 Task: Look for products in the category "Nutritional Oils" from Nature's Way only.
Action: Mouse moved to (254, 121)
Screenshot: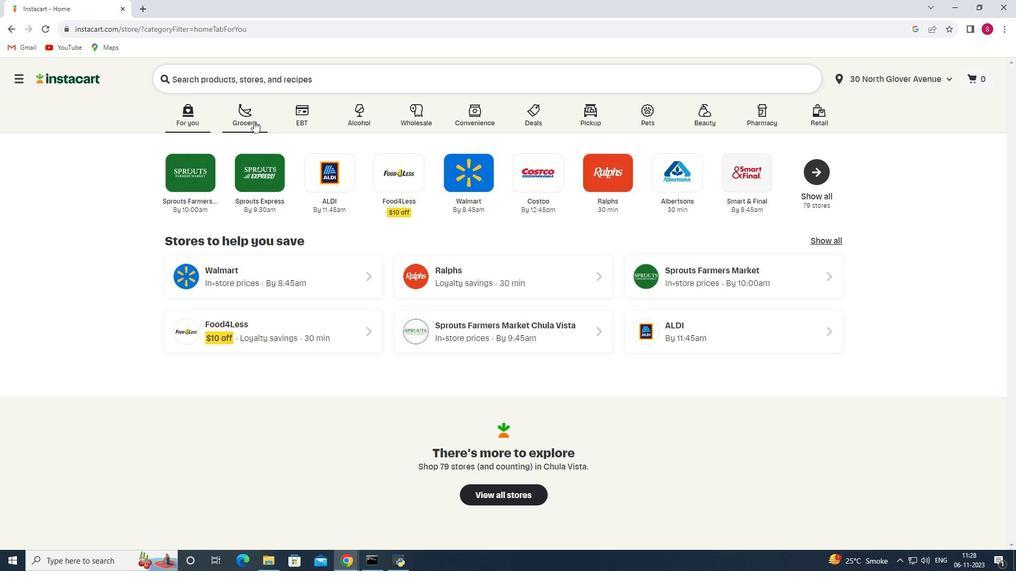 
Action: Mouse pressed left at (254, 121)
Screenshot: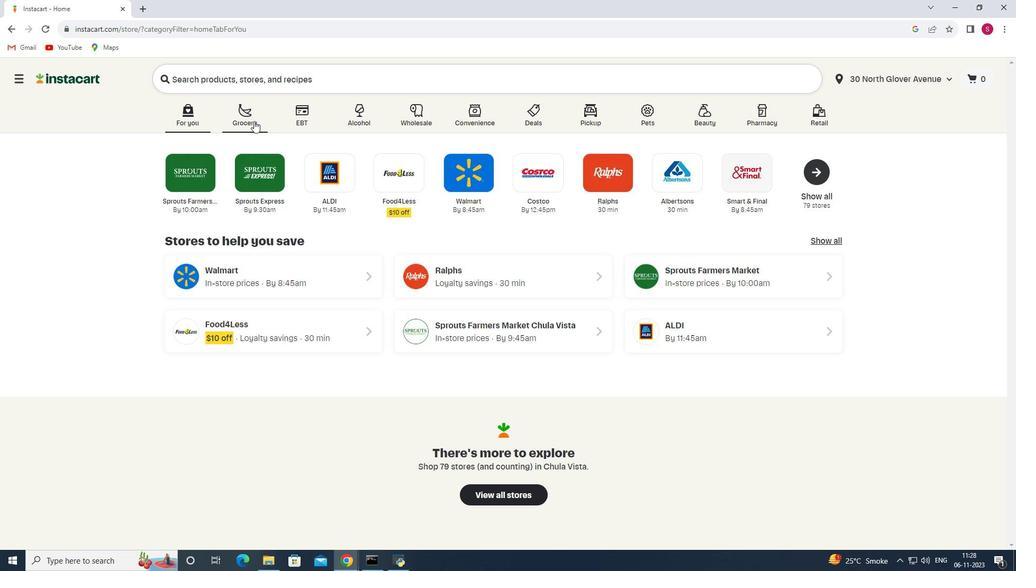 
Action: Mouse moved to (254, 300)
Screenshot: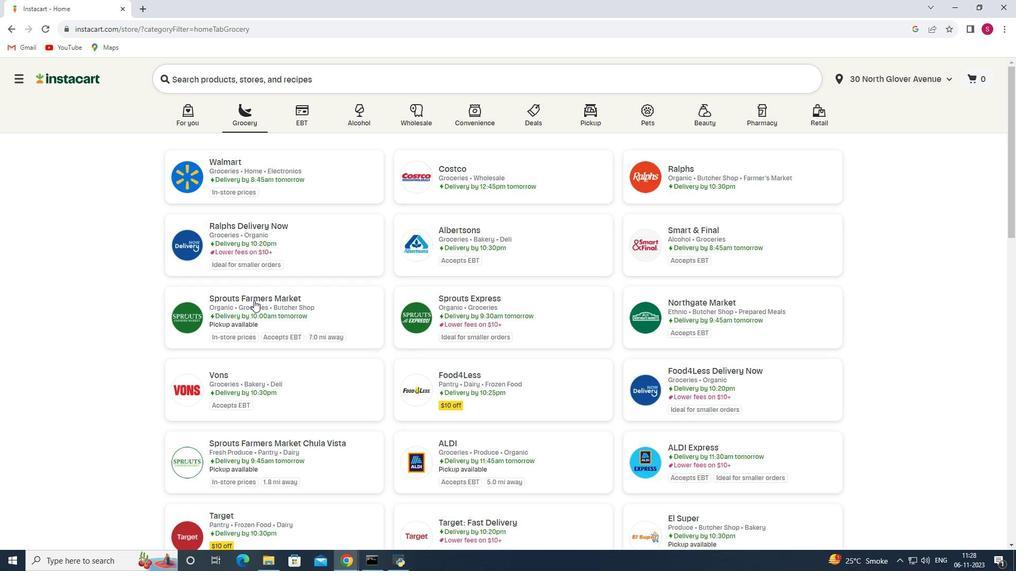 
Action: Mouse pressed left at (254, 300)
Screenshot: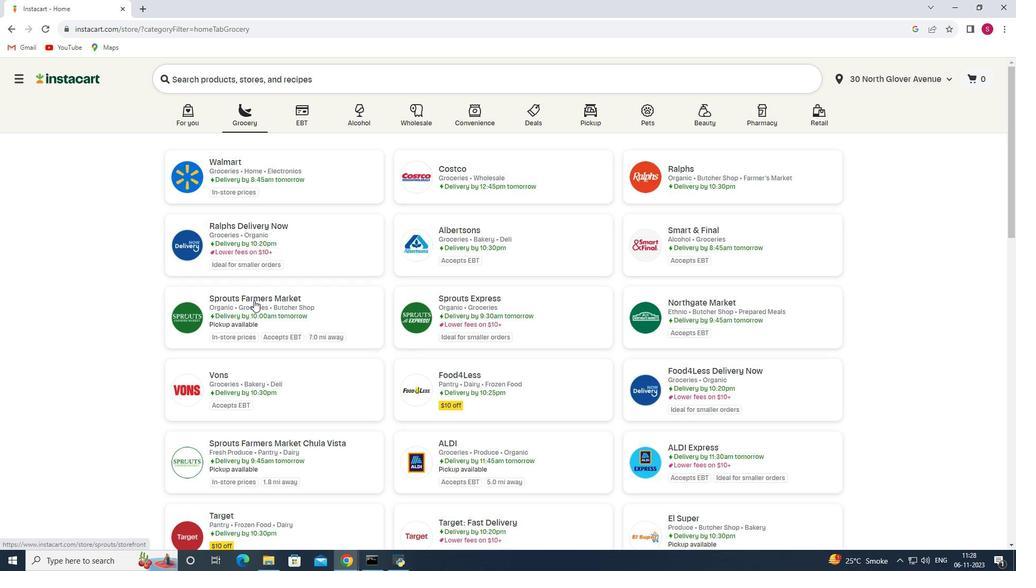 
Action: Mouse moved to (63, 329)
Screenshot: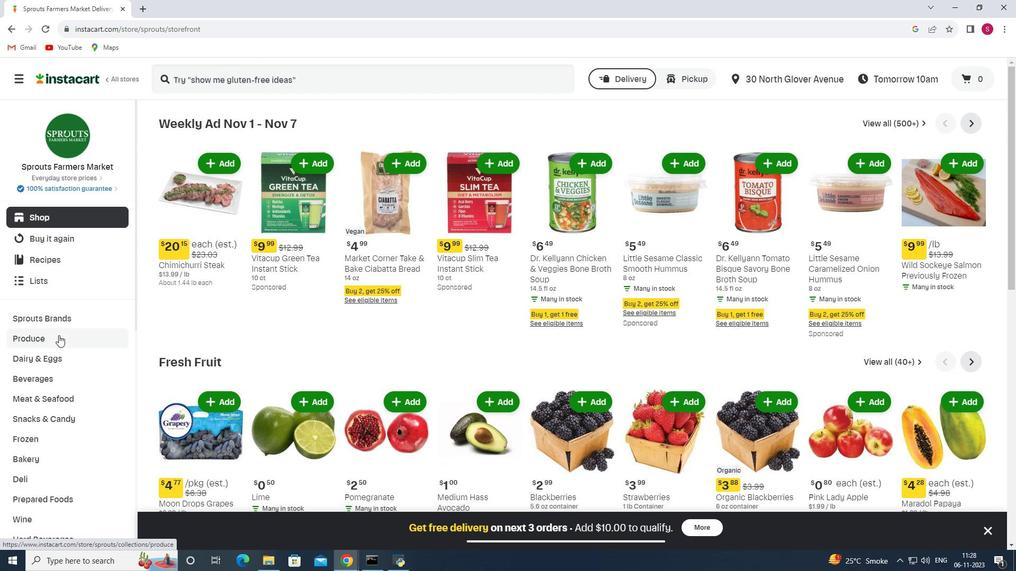 
Action: Mouse scrolled (63, 329) with delta (0, 0)
Screenshot: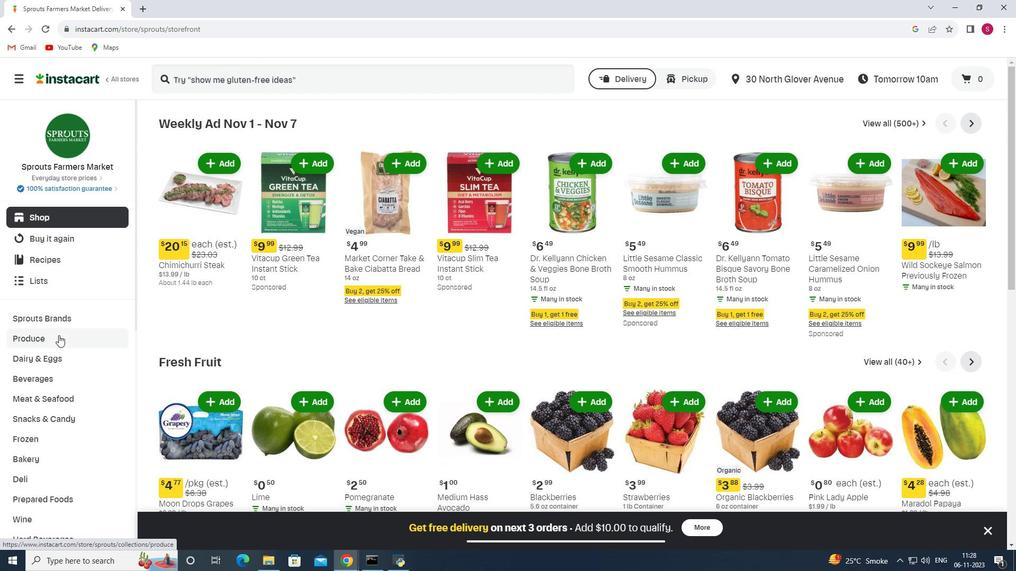 
Action: Mouse moved to (58, 335)
Screenshot: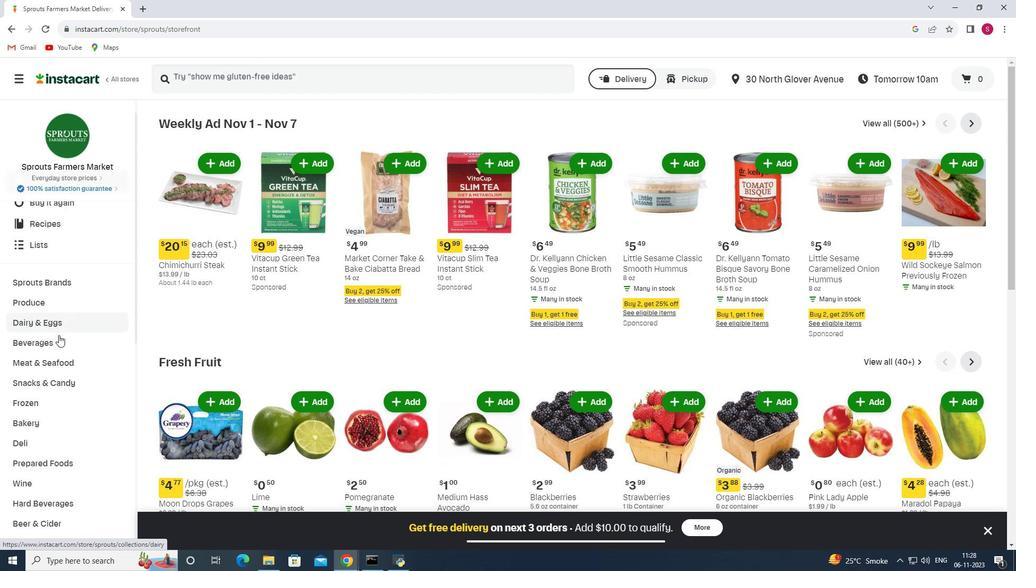 
Action: Mouse scrolled (58, 335) with delta (0, 0)
Screenshot: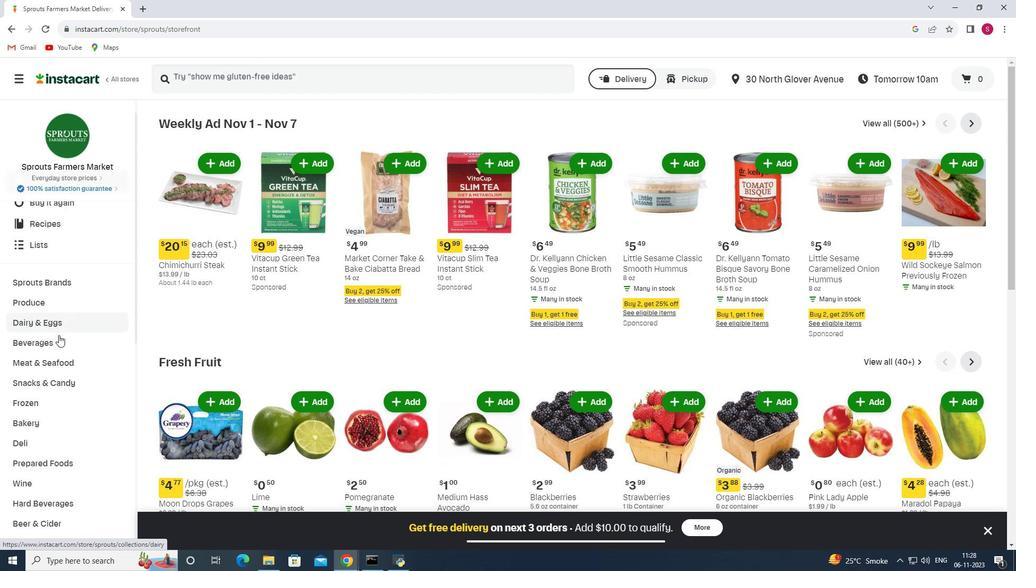 
Action: Mouse moved to (58, 335)
Screenshot: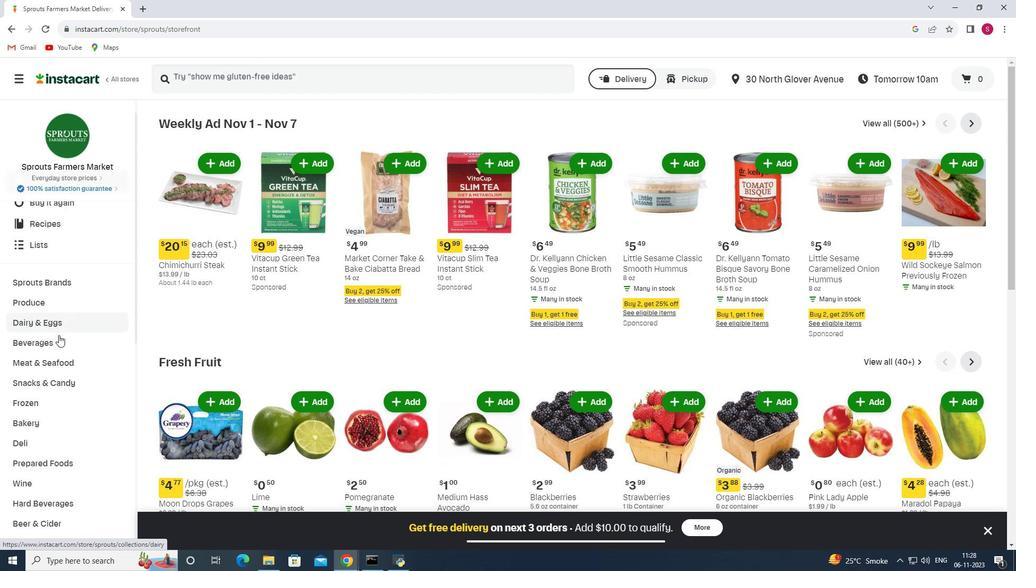 
Action: Mouse scrolled (58, 335) with delta (0, 0)
Screenshot: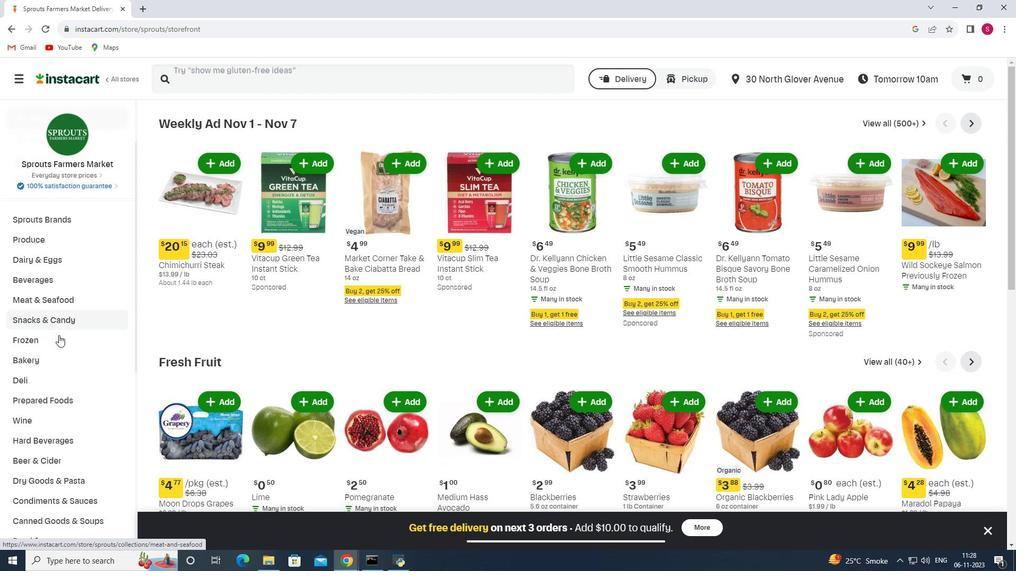 
Action: Mouse moved to (49, 340)
Screenshot: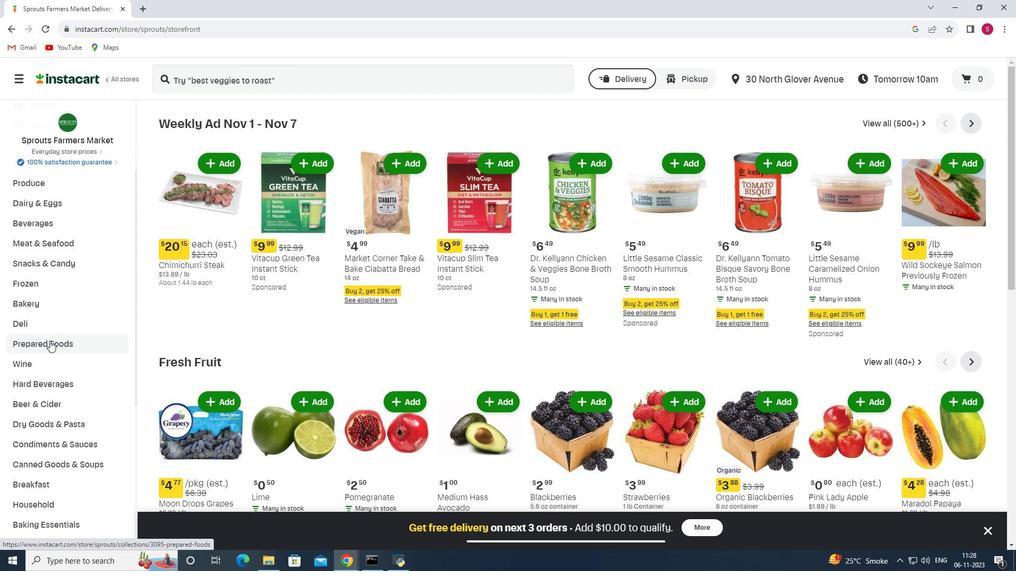 
Action: Mouse scrolled (49, 340) with delta (0, 0)
Screenshot: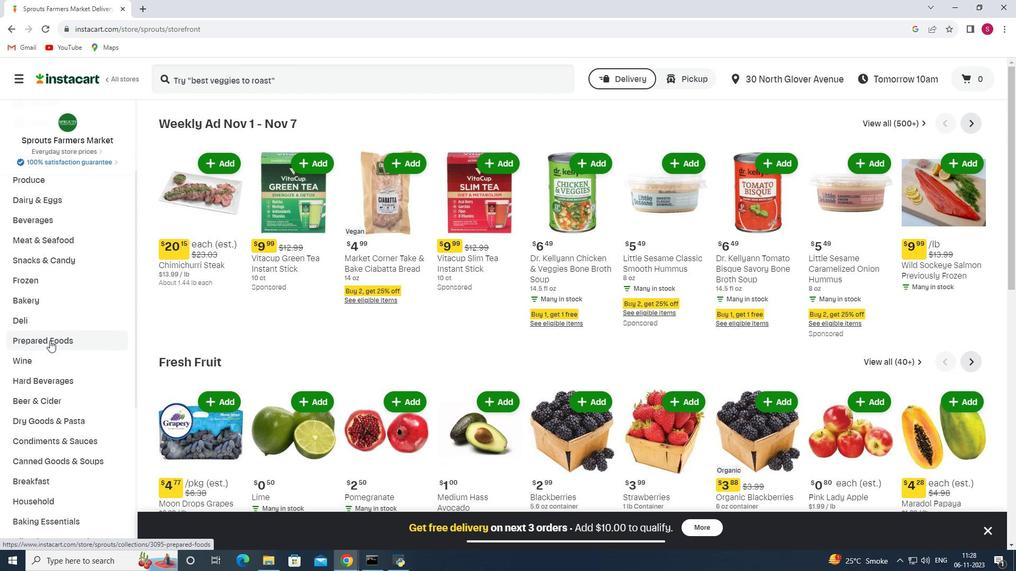 
Action: Mouse scrolled (49, 340) with delta (0, 0)
Screenshot: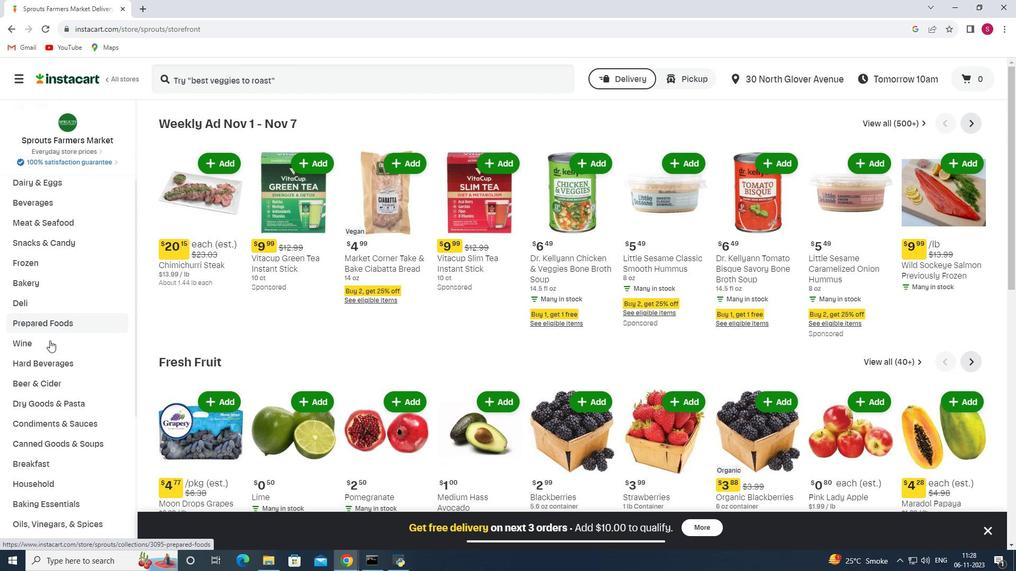 
Action: Mouse moved to (49, 360)
Screenshot: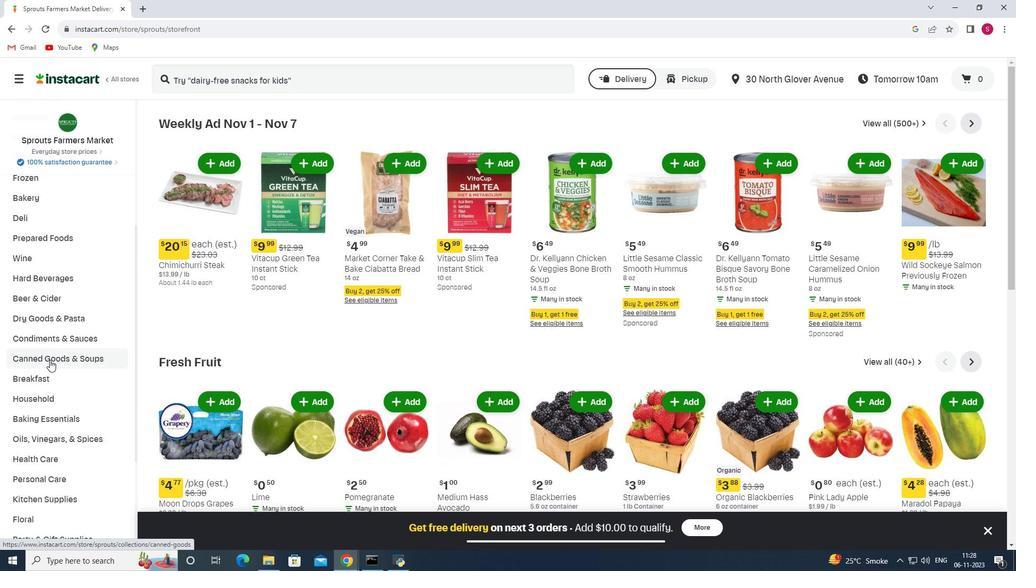 
Action: Mouse scrolled (49, 360) with delta (0, 0)
Screenshot: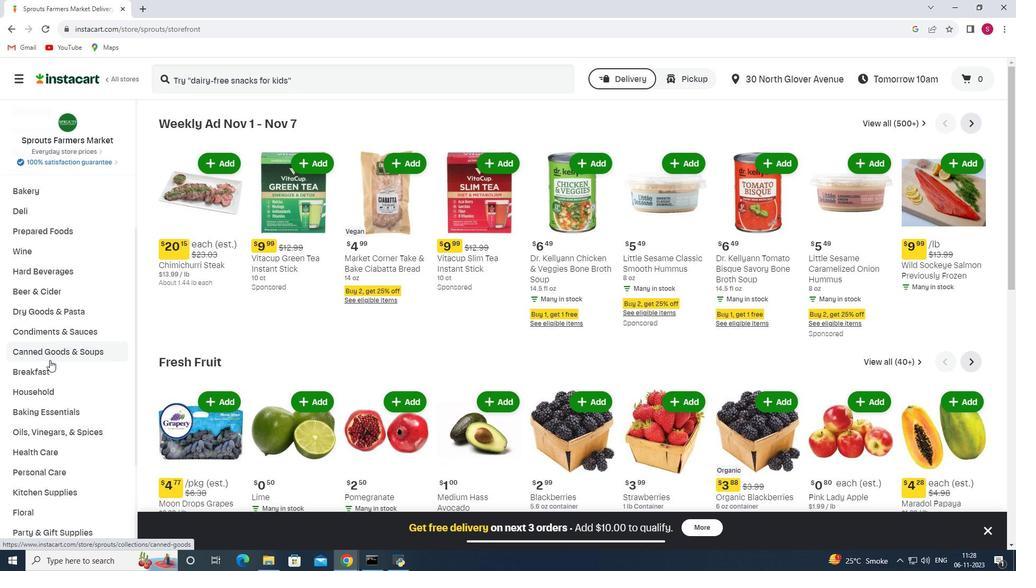 
Action: Mouse moved to (45, 407)
Screenshot: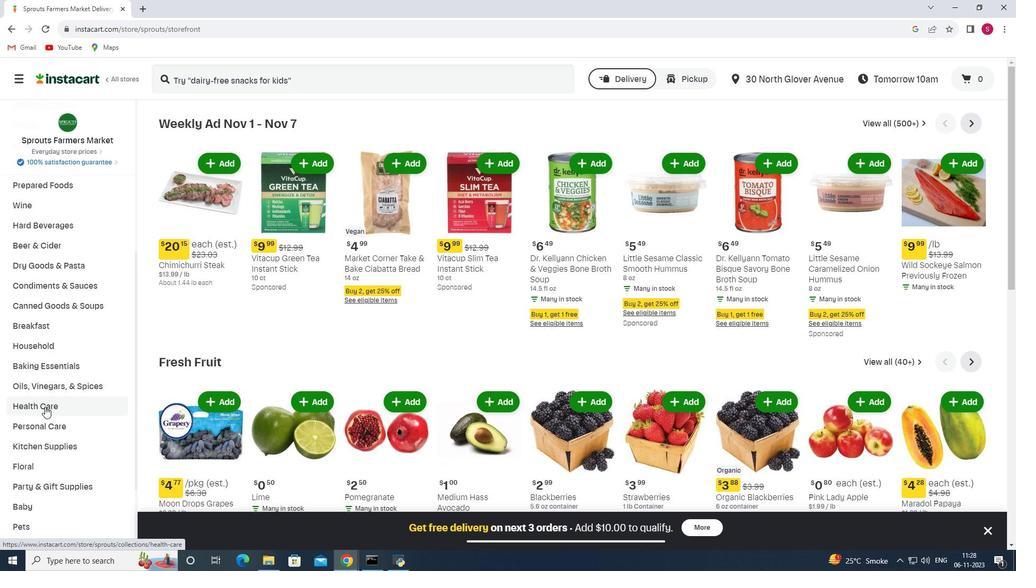 
Action: Mouse pressed left at (45, 407)
Screenshot: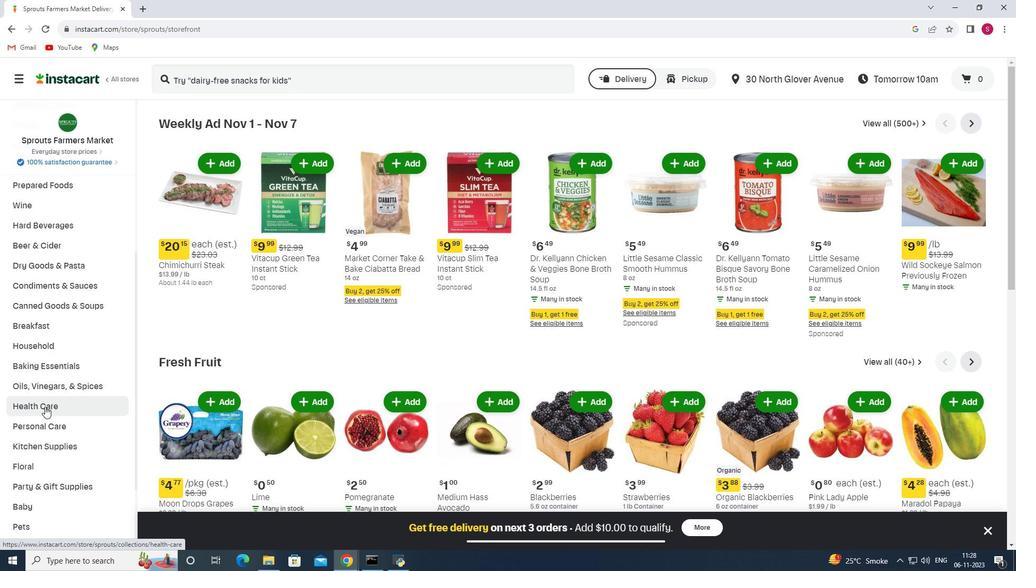 
Action: Mouse moved to (394, 145)
Screenshot: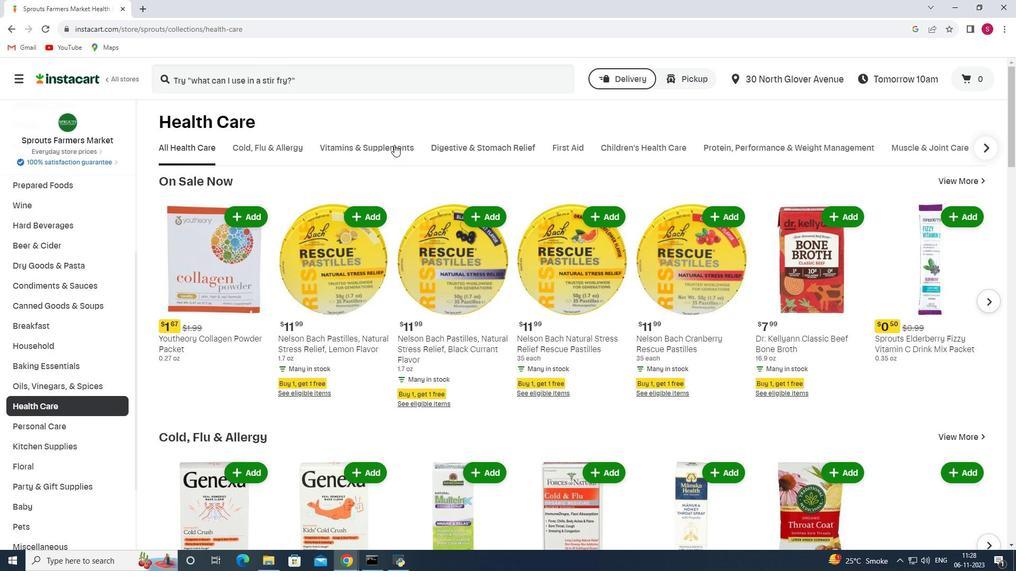 
Action: Mouse pressed left at (394, 145)
Screenshot: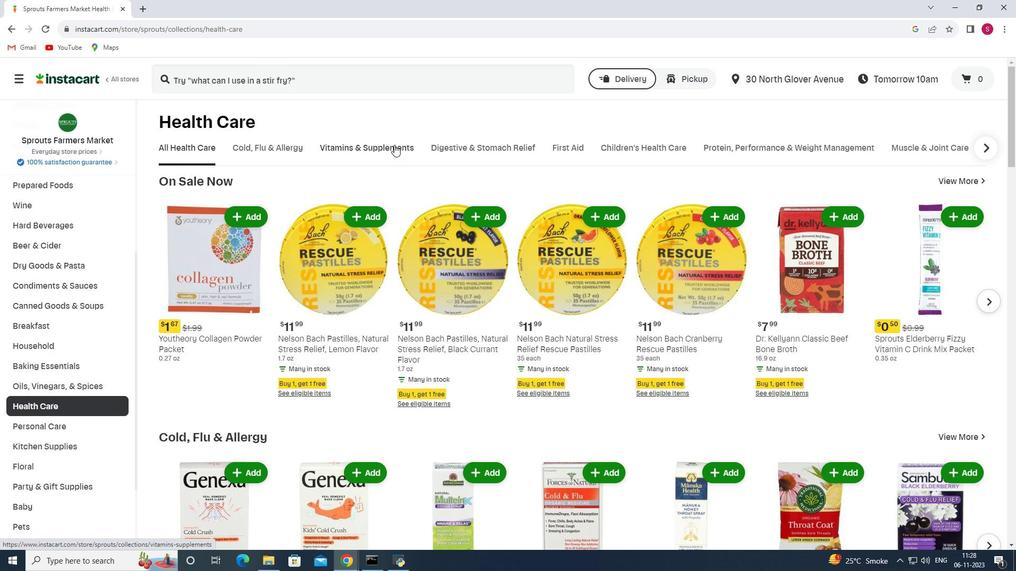 
Action: Mouse moved to (745, 190)
Screenshot: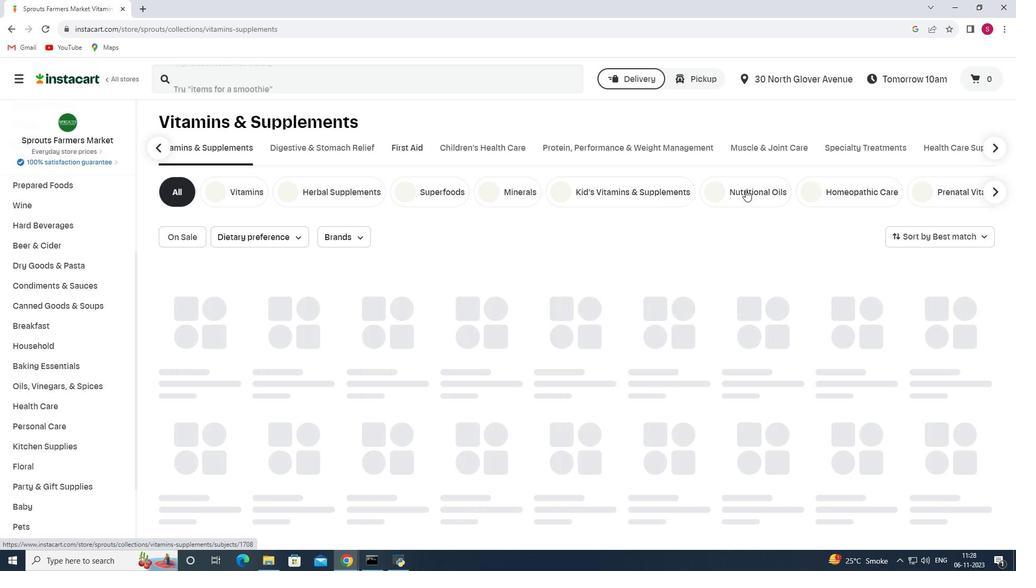 
Action: Mouse pressed left at (745, 190)
Screenshot: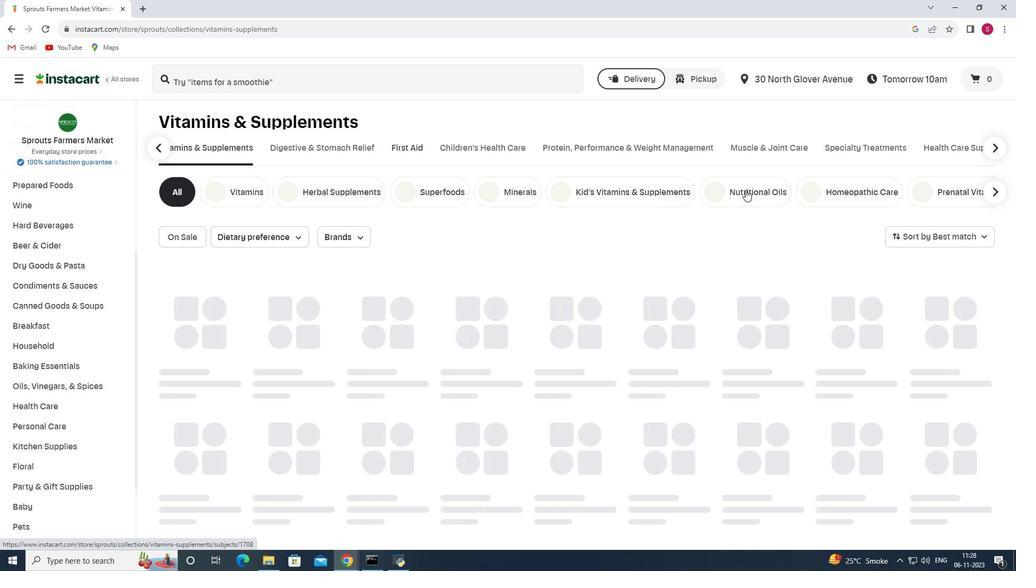 
Action: Mouse moved to (255, 238)
Screenshot: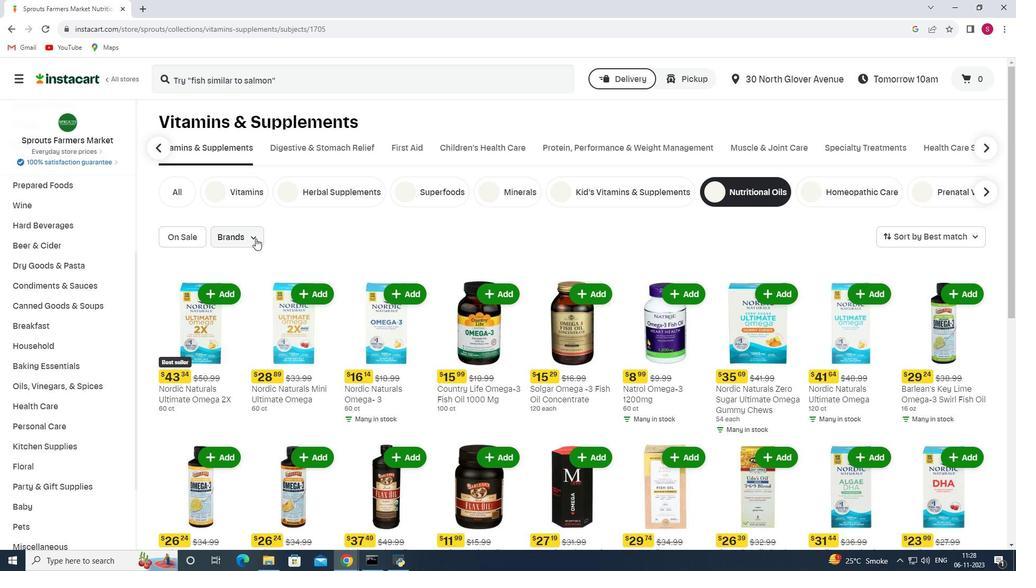 
Action: Mouse pressed left at (255, 238)
Screenshot: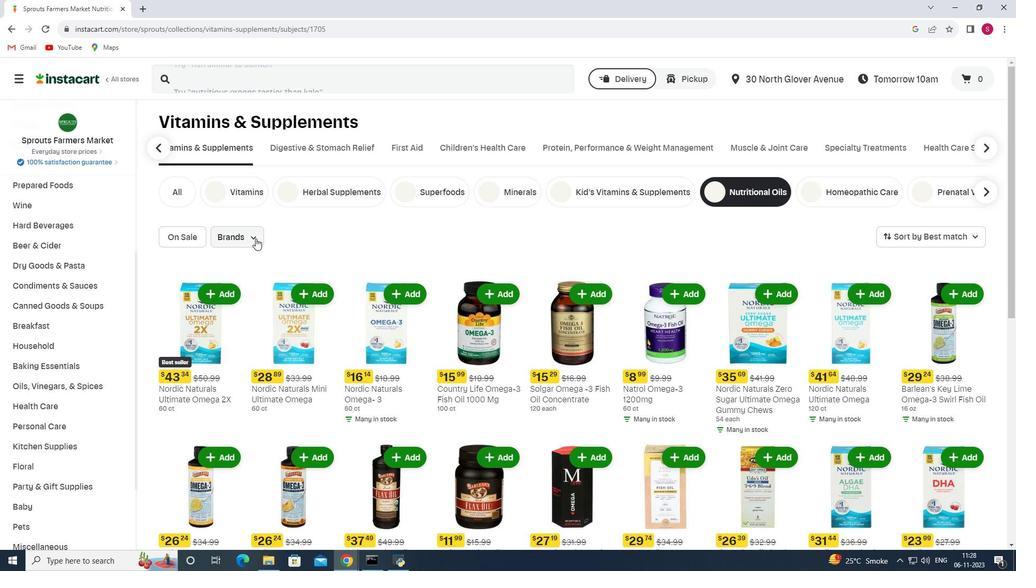
Action: Mouse moved to (249, 280)
Screenshot: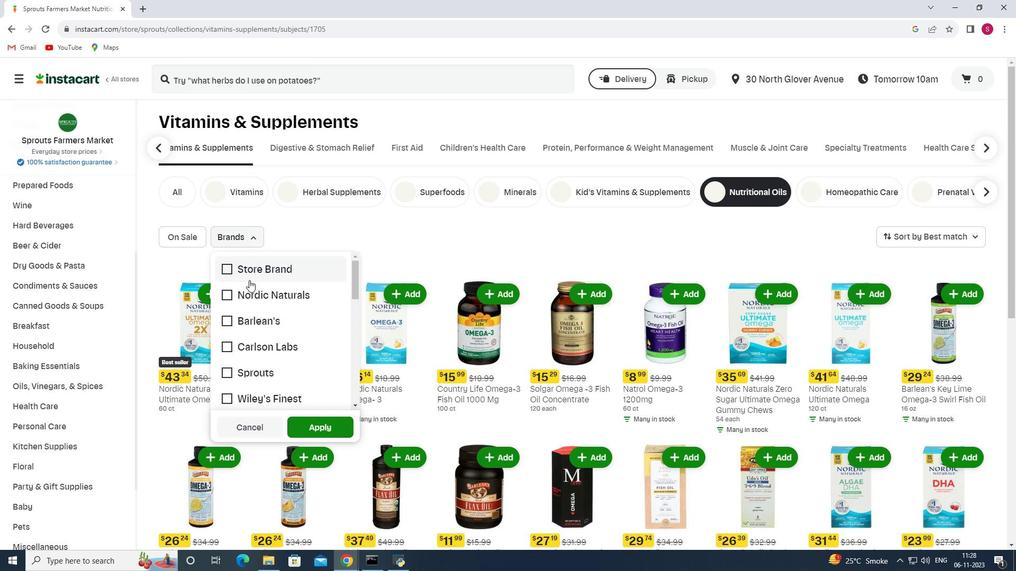 
Action: Mouse scrolled (249, 280) with delta (0, 0)
Screenshot: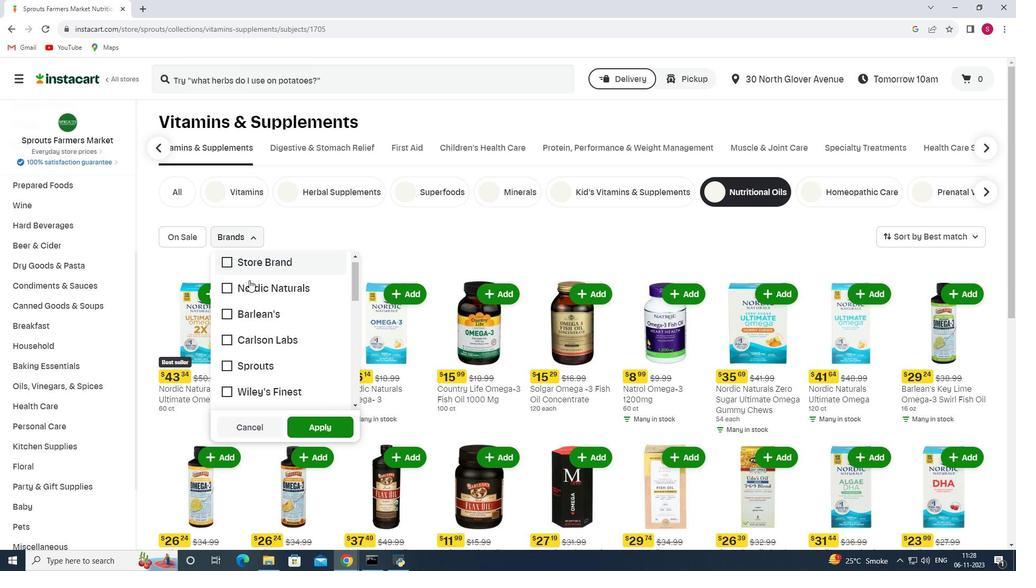 
Action: Mouse scrolled (249, 280) with delta (0, 0)
Screenshot: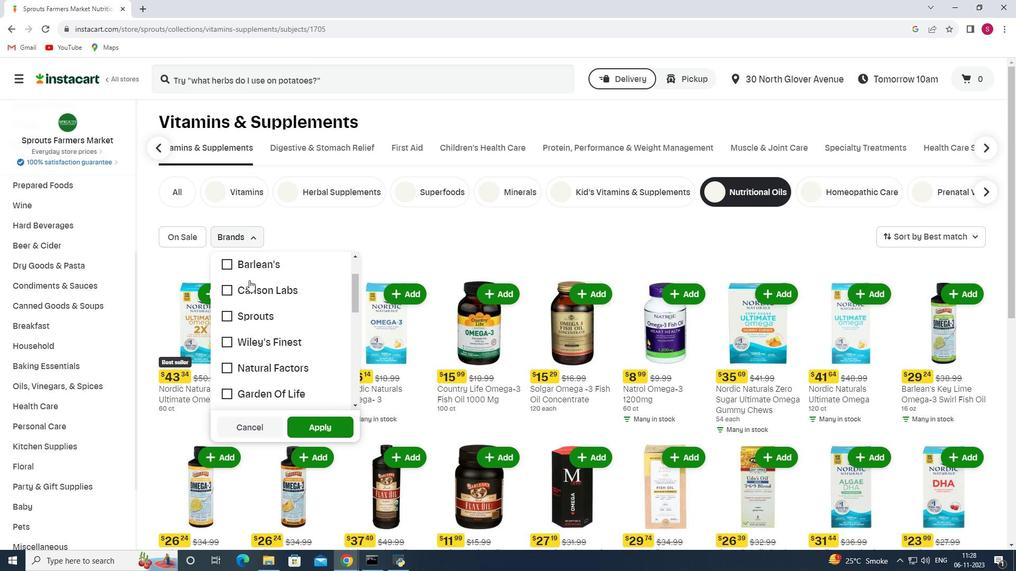
Action: Mouse scrolled (249, 280) with delta (0, 0)
Screenshot: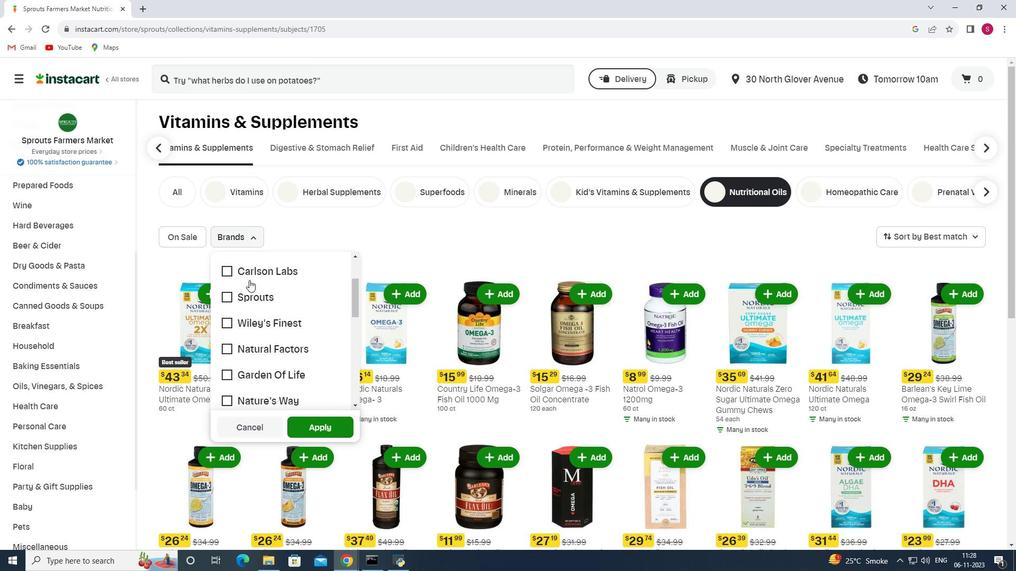 
Action: Mouse moved to (227, 317)
Screenshot: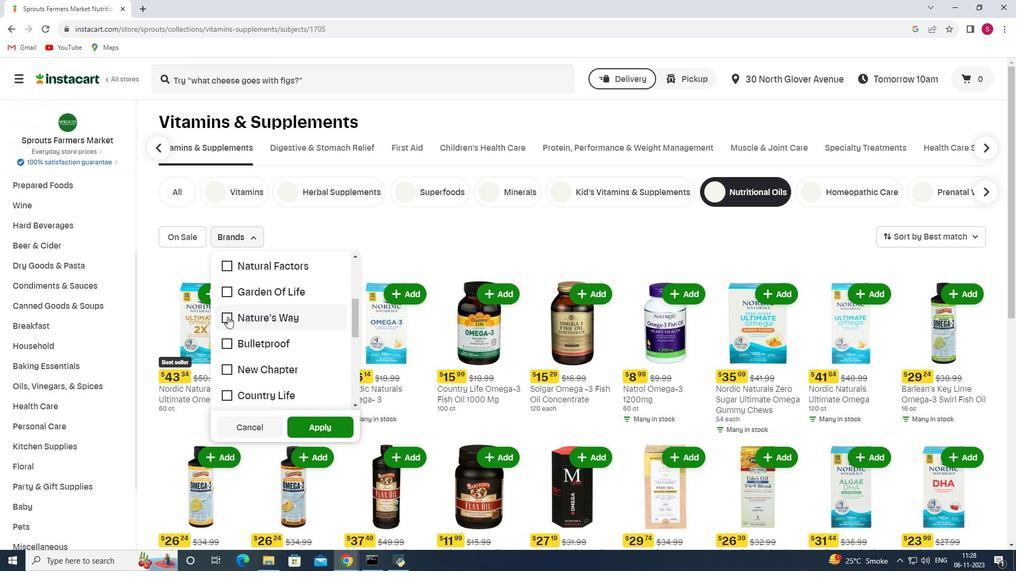 
Action: Mouse pressed left at (227, 317)
Screenshot: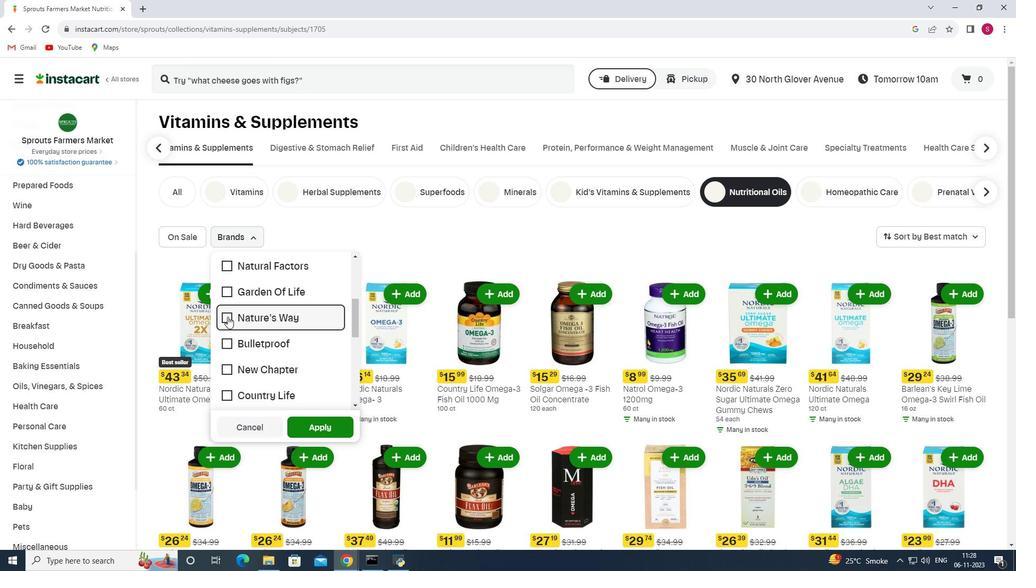 
Action: Mouse moved to (328, 420)
Screenshot: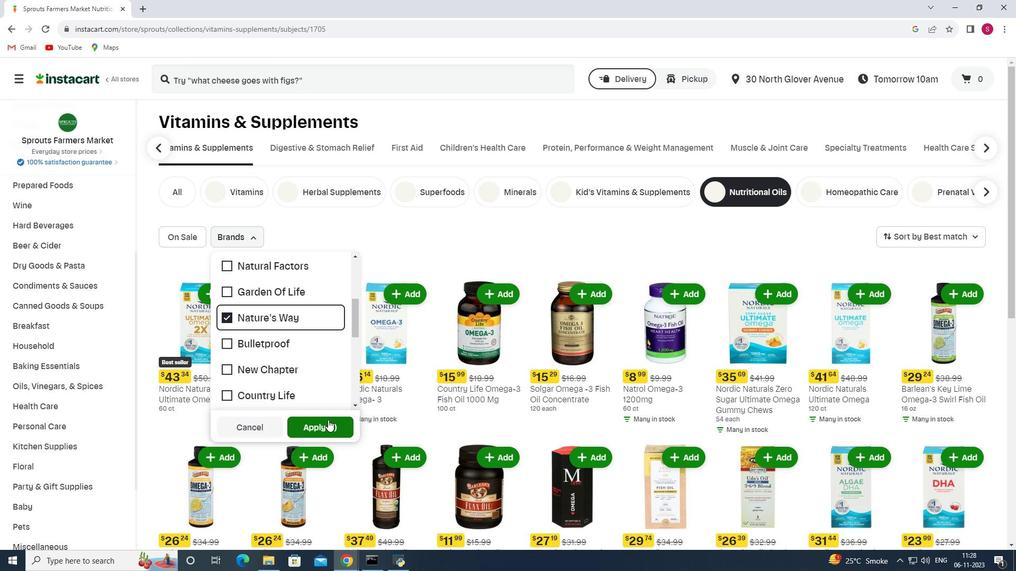 
Action: Mouse pressed left at (328, 420)
Screenshot: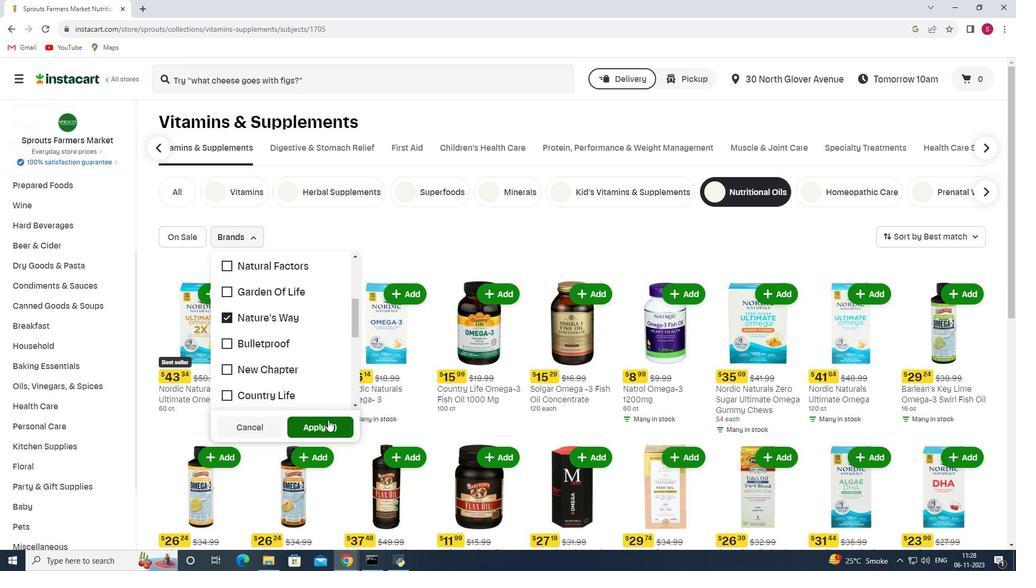 
